 Task: Check the average views per listing of 2 full bathrooms in the last 1 year.
Action: Mouse moved to (761, 168)
Screenshot: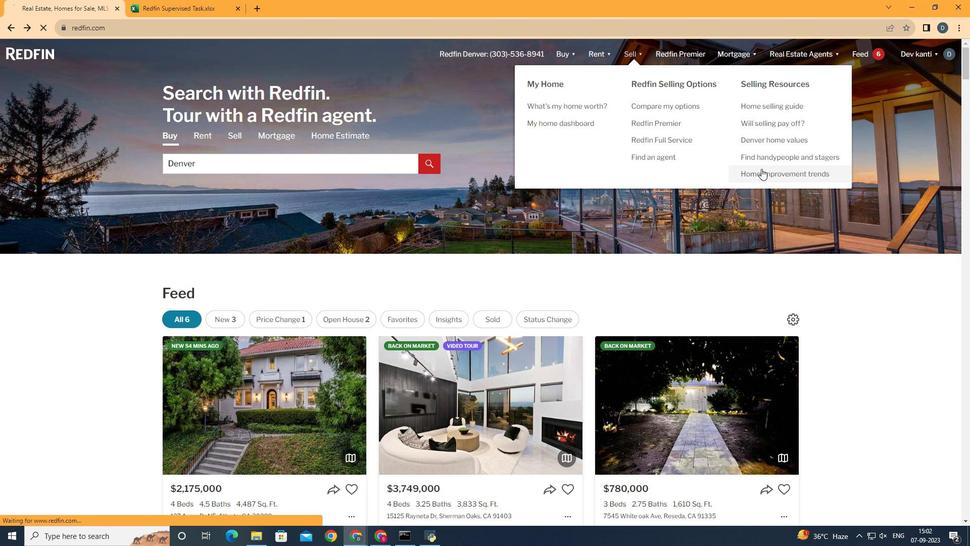 
Action: Mouse pressed left at (761, 168)
Screenshot: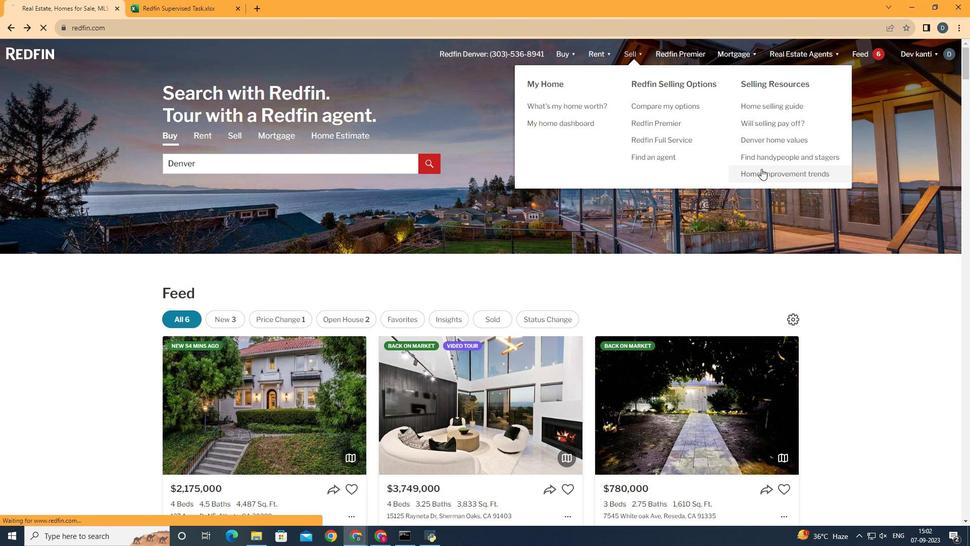 
Action: Mouse moved to (254, 191)
Screenshot: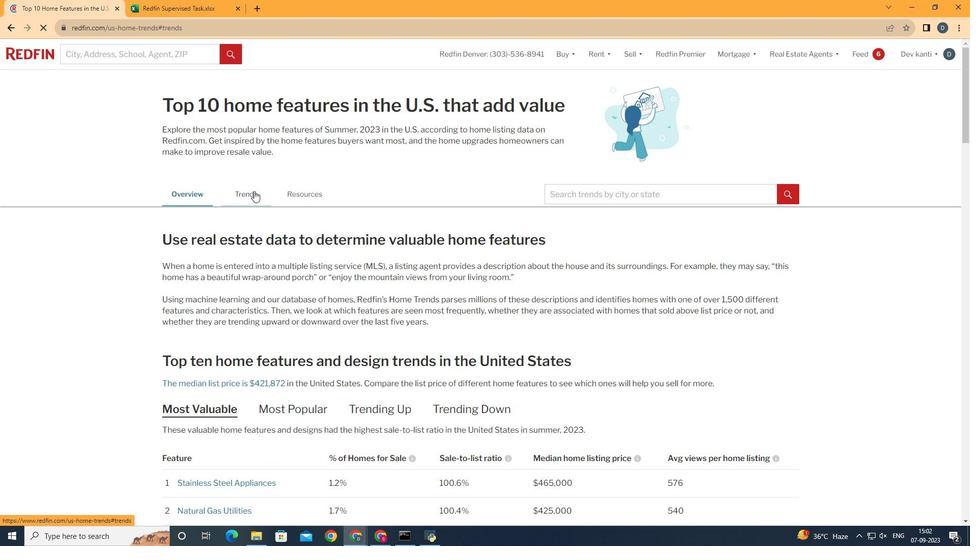 
Action: Mouse pressed left at (254, 191)
Screenshot: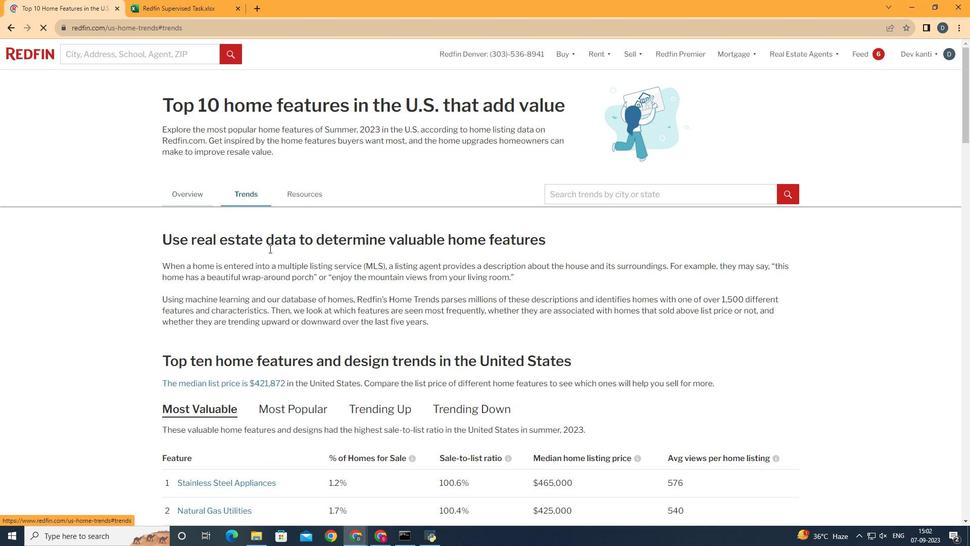 
Action: Mouse moved to (314, 293)
Screenshot: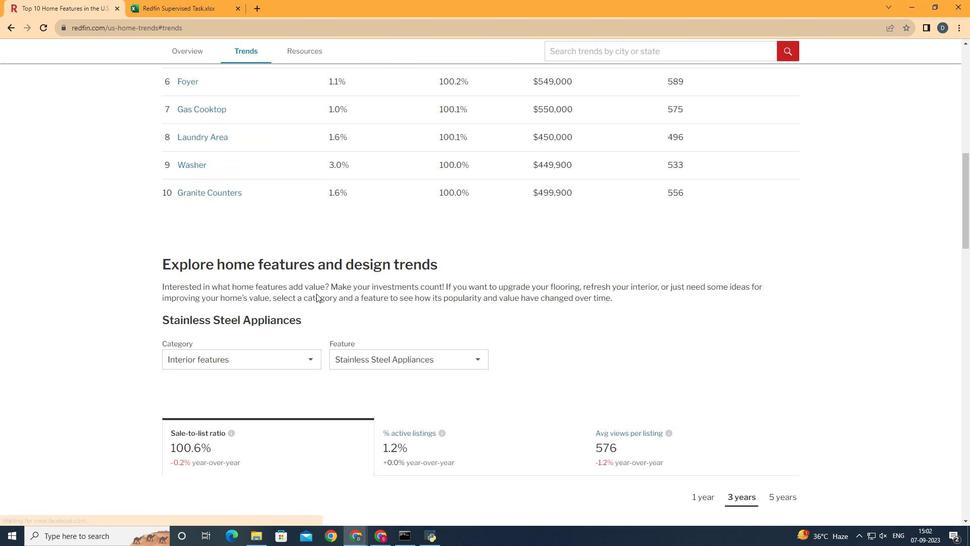 
Action: Mouse scrolled (314, 293) with delta (0, 0)
Screenshot: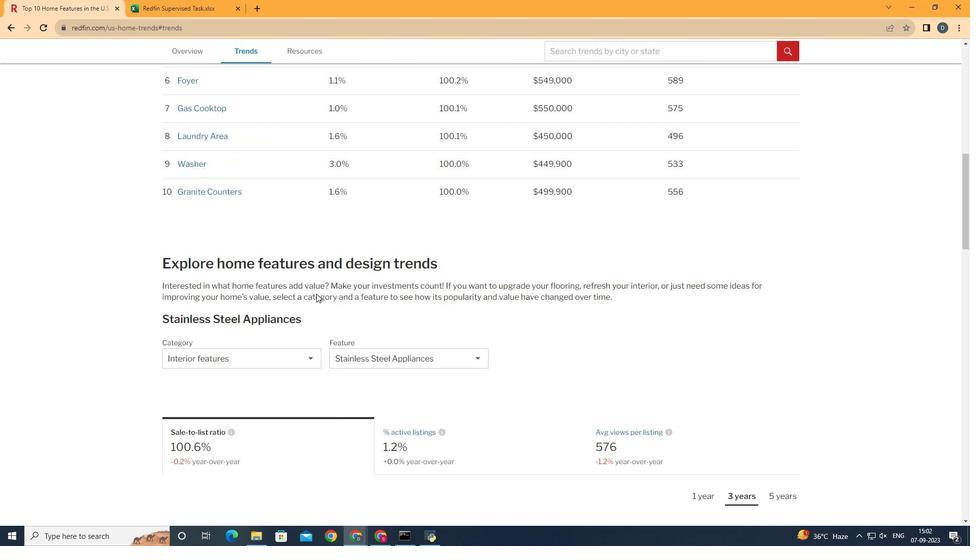 
Action: Mouse scrolled (314, 293) with delta (0, 0)
Screenshot: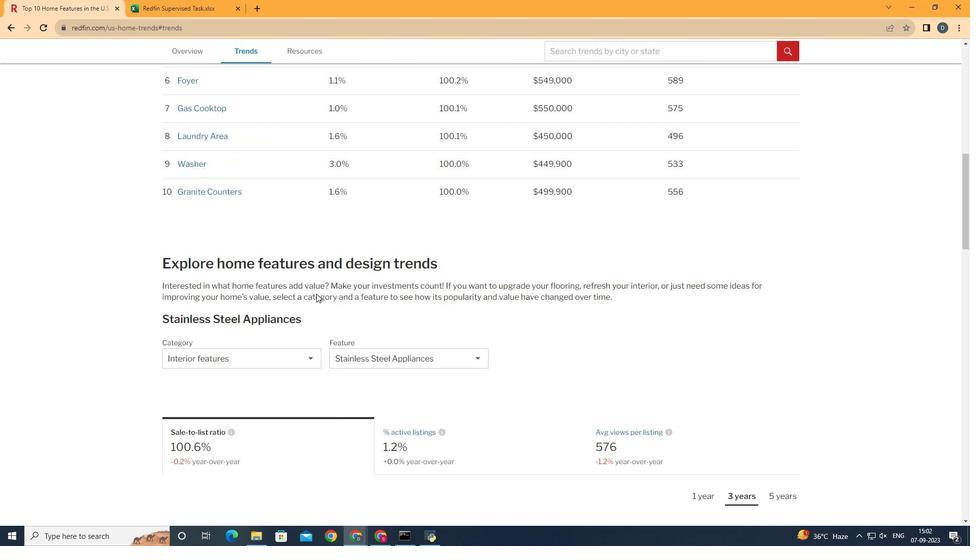 
Action: Mouse scrolled (314, 293) with delta (0, 0)
Screenshot: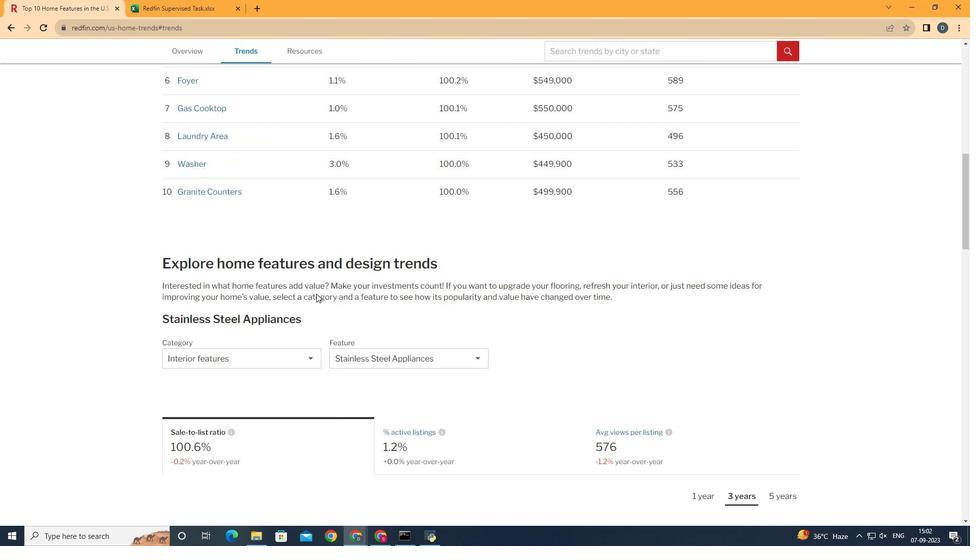 
Action: Mouse scrolled (314, 293) with delta (0, 0)
Screenshot: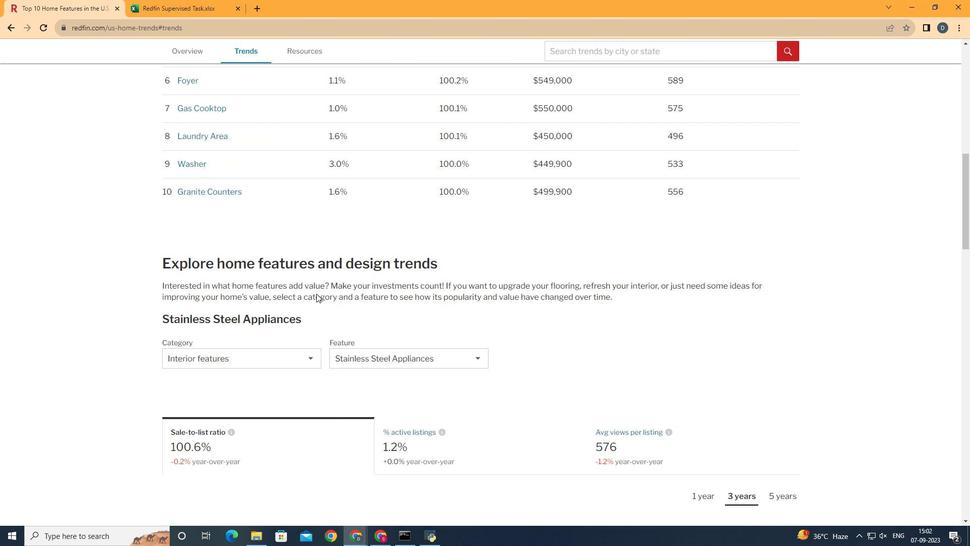 
Action: Mouse moved to (315, 293)
Screenshot: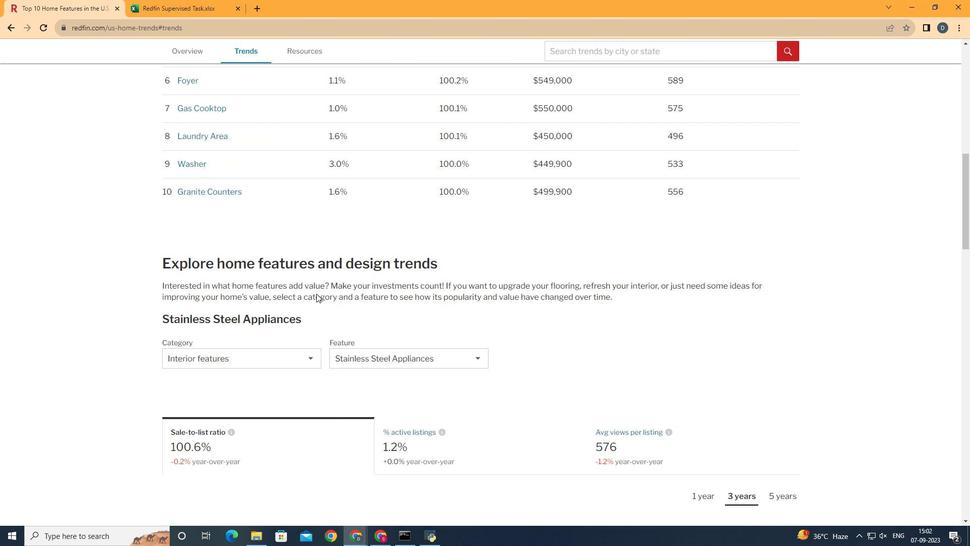 
Action: Mouse scrolled (315, 293) with delta (0, 0)
Screenshot: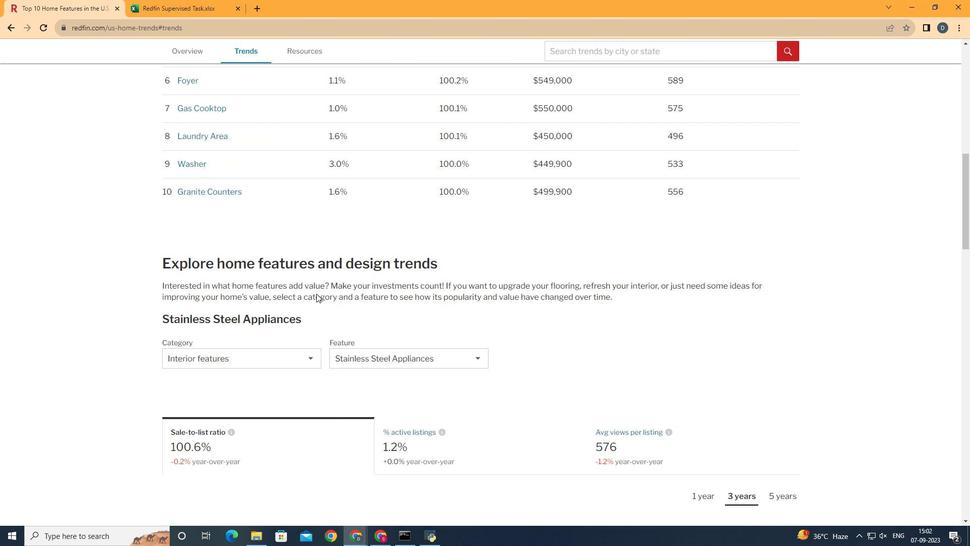 
Action: Mouse moved to (316, 293)
Screenshot: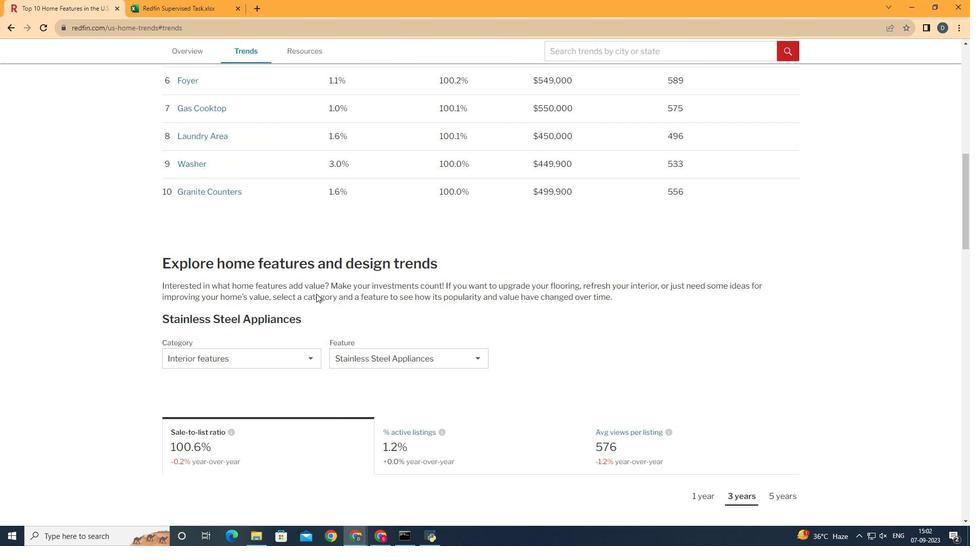 
Action: Mouse scrolled (316, 293) with delta (0, 0)
Screenshot: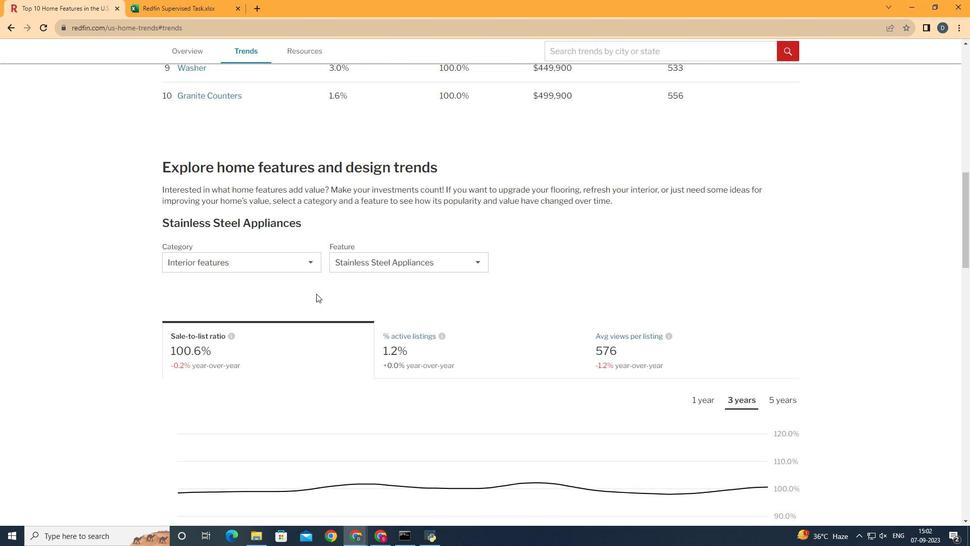 
Action: Mouse scrolled (316, 293) with delta (0, 0)
Screenshot: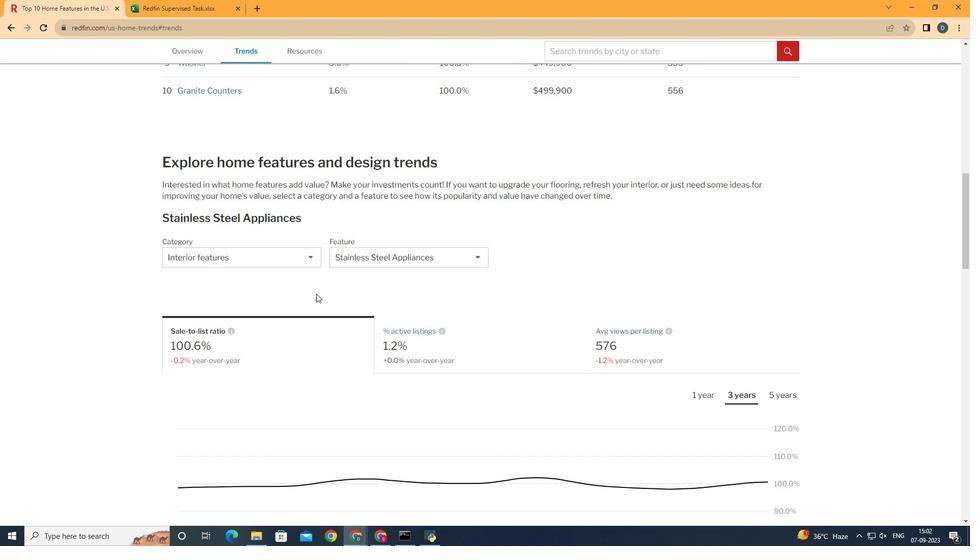 
Action: Mouse moved to (305, 261)
Screenshot: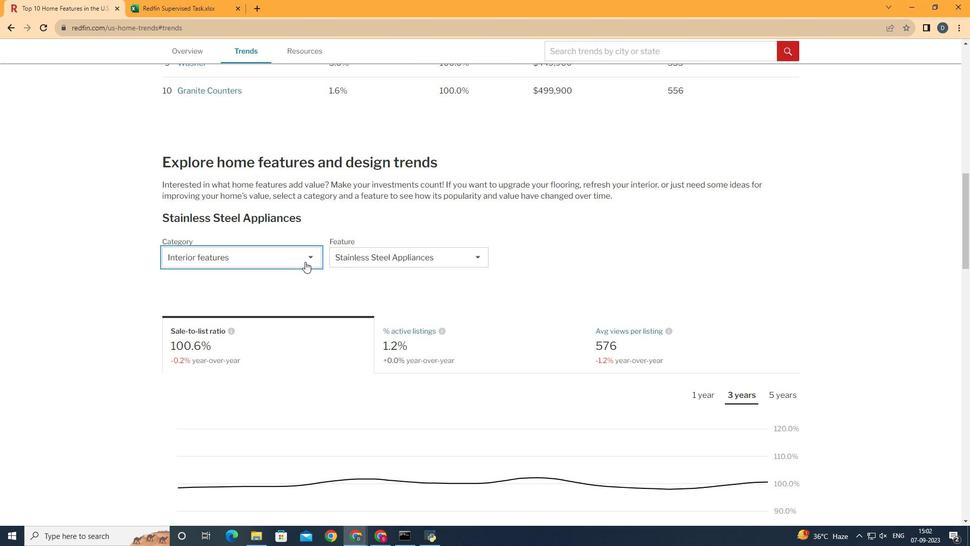 
Action: Mouse pressed left at (305, 261)
Screenshot: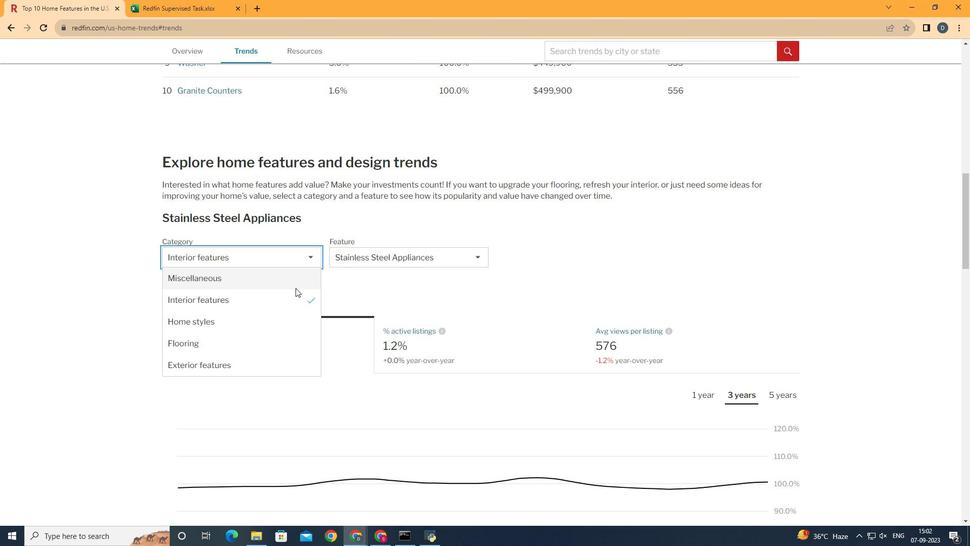 
Action: Mouse moved to (301, 302)
Screenshot: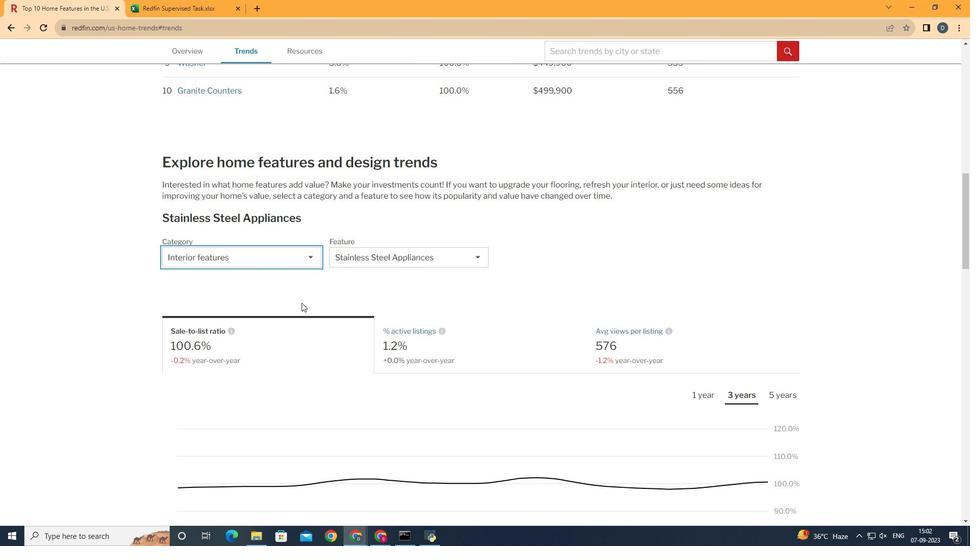 
Action: Mouse pressed left at (301, 302)
Screenshot: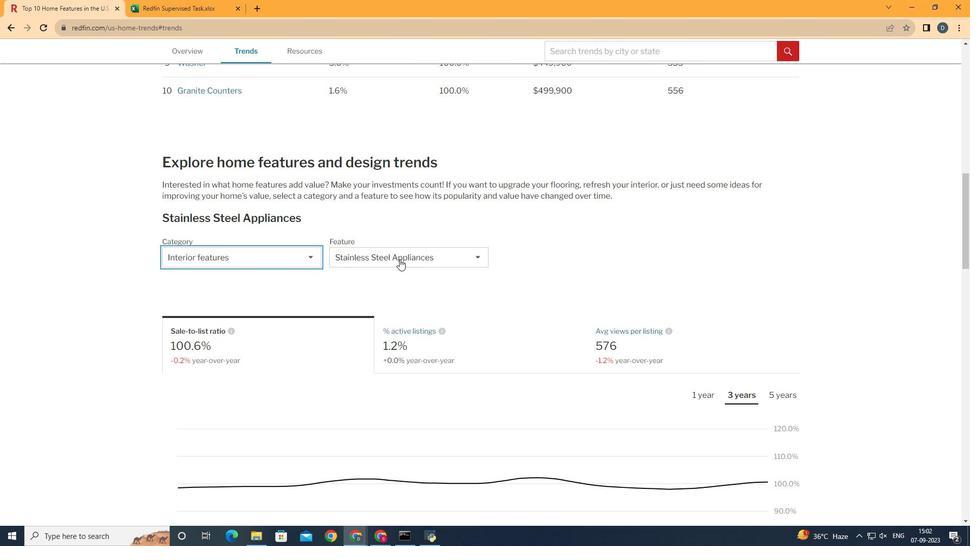 
Action: Mouse moved to (408, 257)
Screenshot: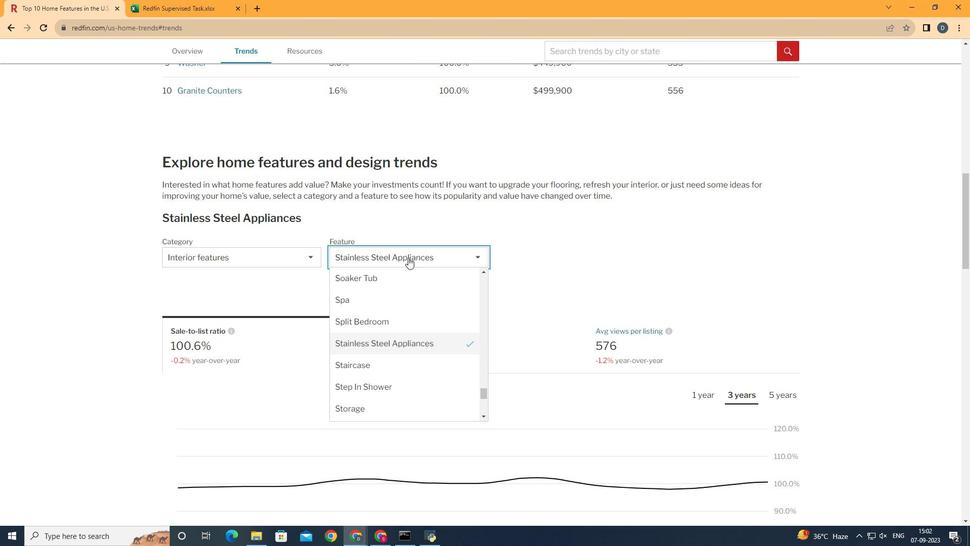 
Action: Mouse pressed left at (408, 257)
Screenshot: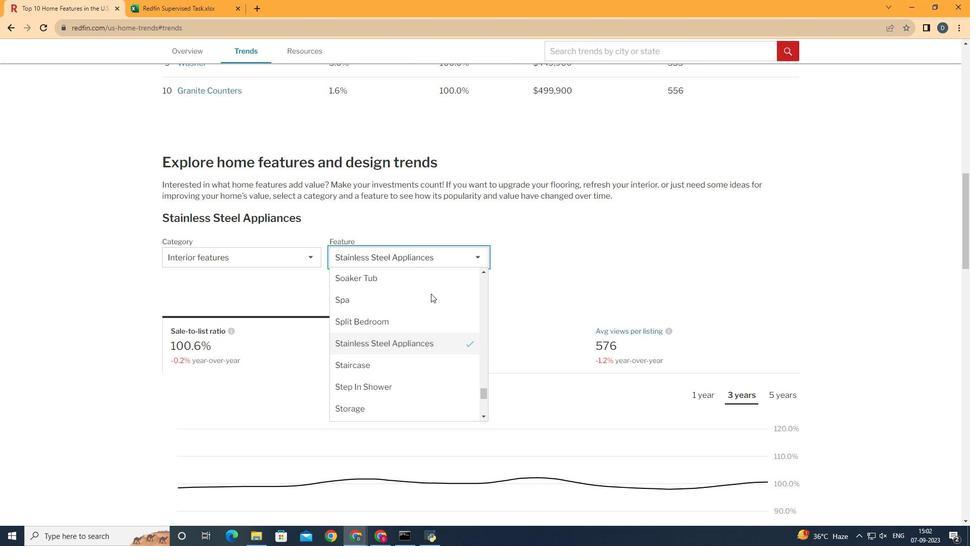 
Action: Mouse moved to (486, 388)
Screenshot: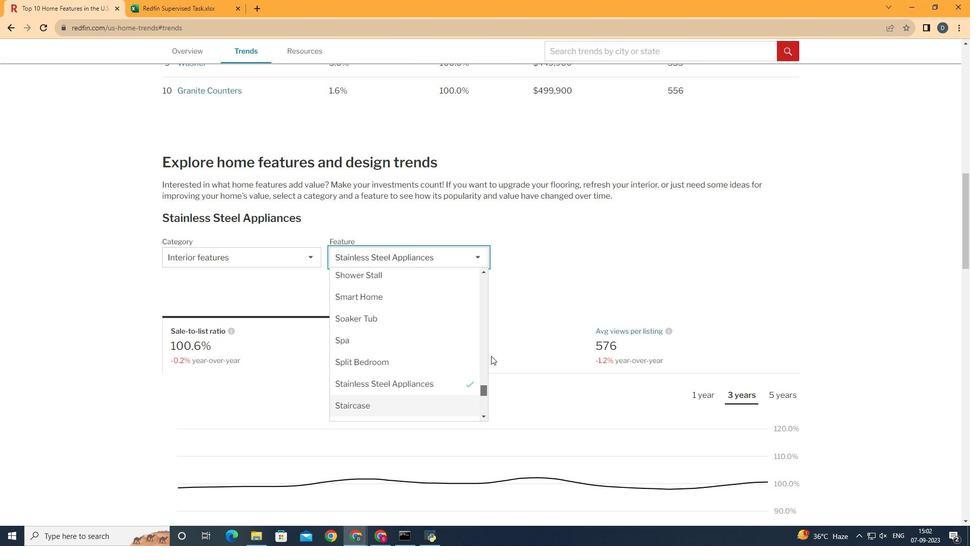 
Action: Mouse pressed left at (486, 388)
Screenshot: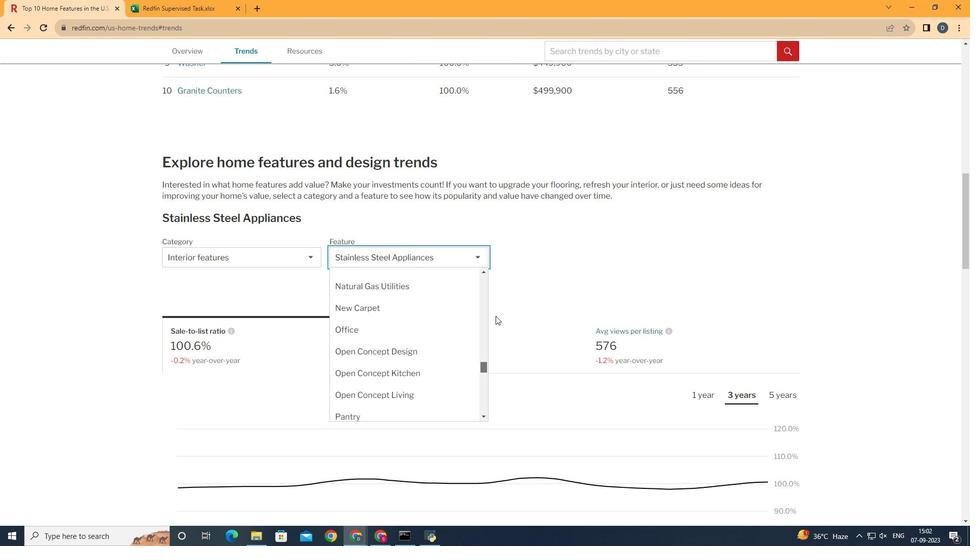 
Action: Mouse moved to (413, 410)
Screenshot: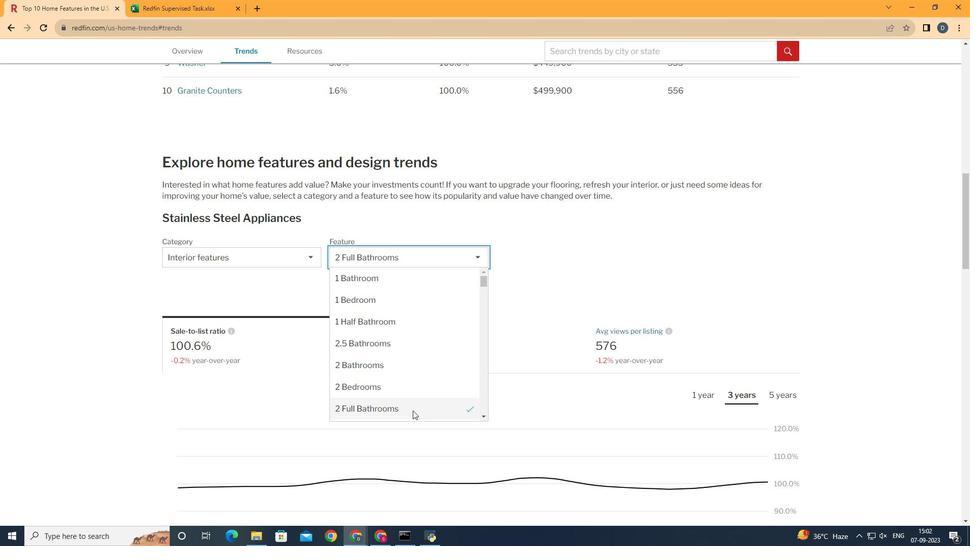 
Action: Mouse pressed left at (413, 410)
Screenshot: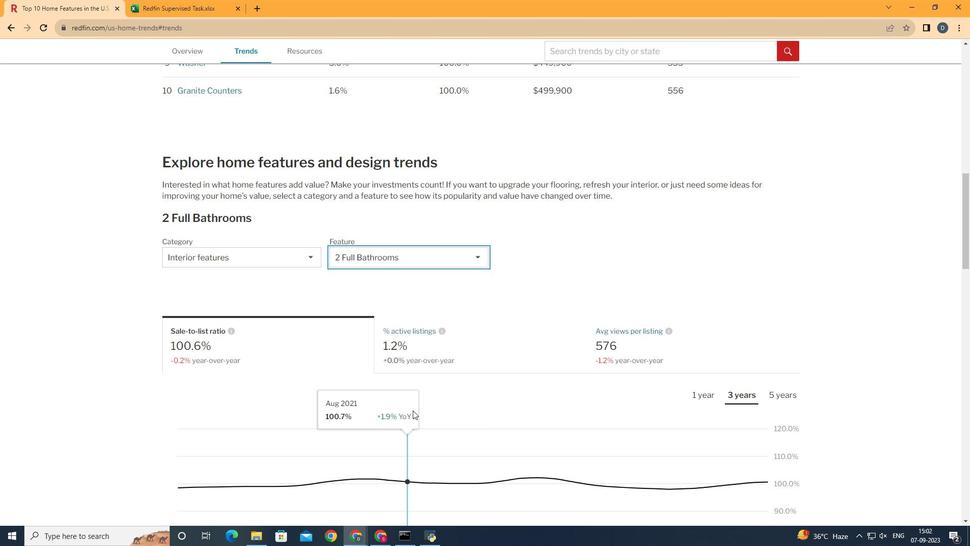 
Action: Mouse moved to (711, 356)
Screenshot: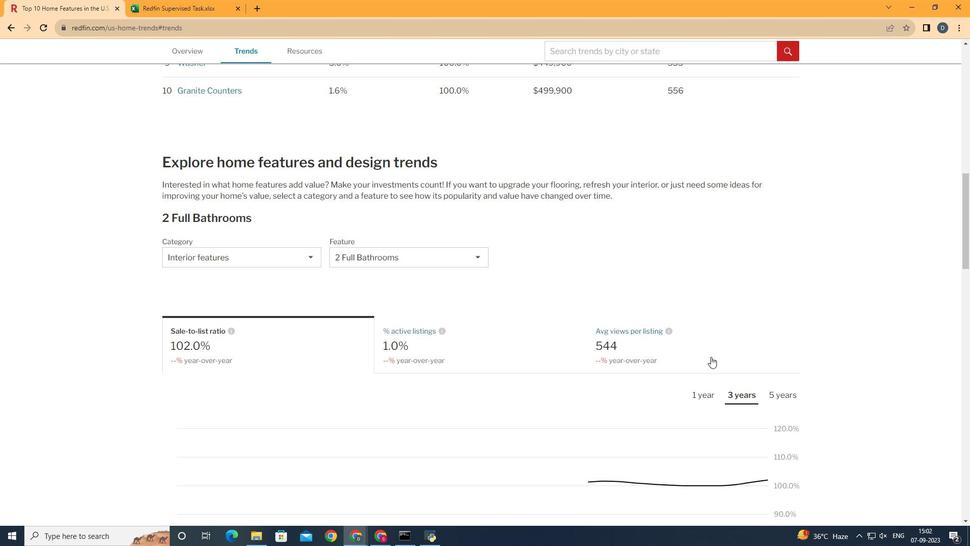 
Action: Mouse pressed left at (711, 356)
Screenshot: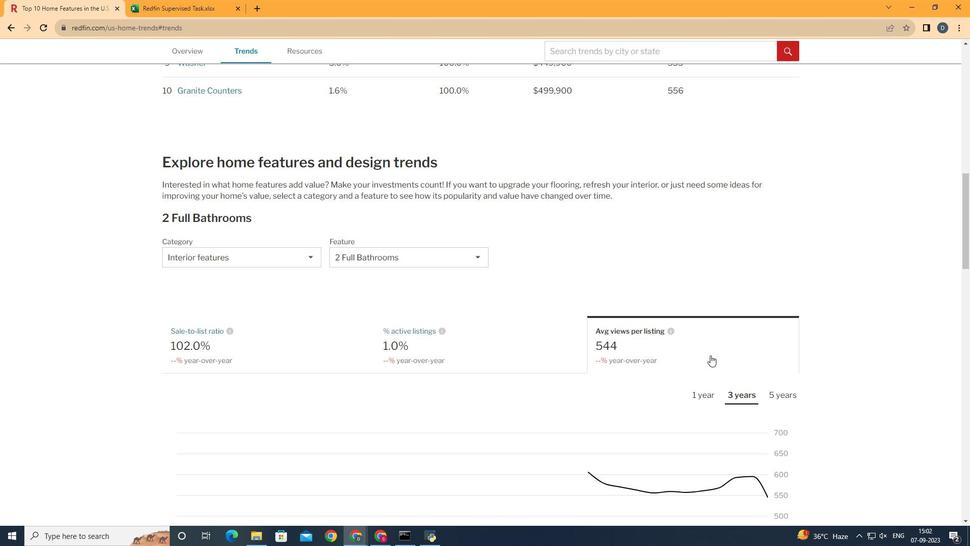 
Action: Mouse moved to (710, 355)
Screenshot: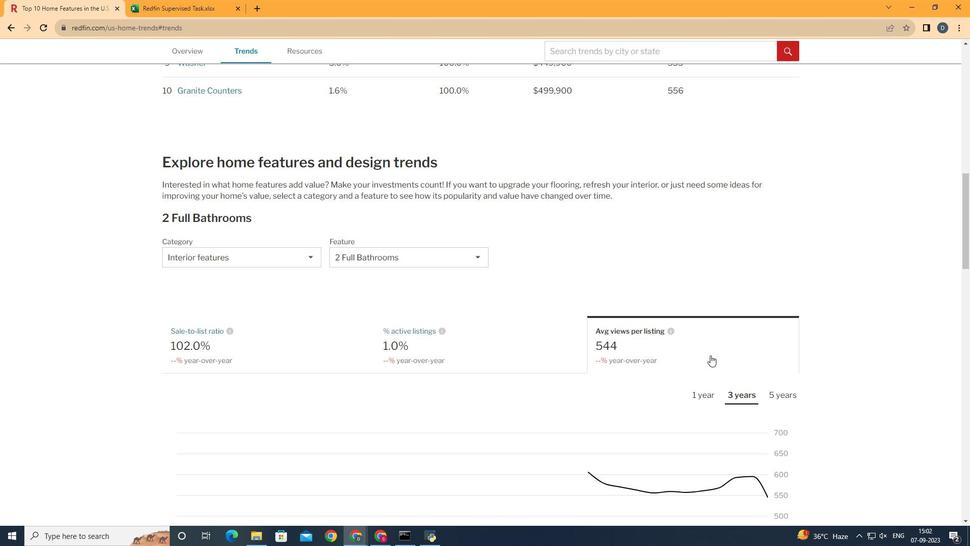
Action: Mouse scrolled (710, 354) with delta (0, 0)
Screenshot: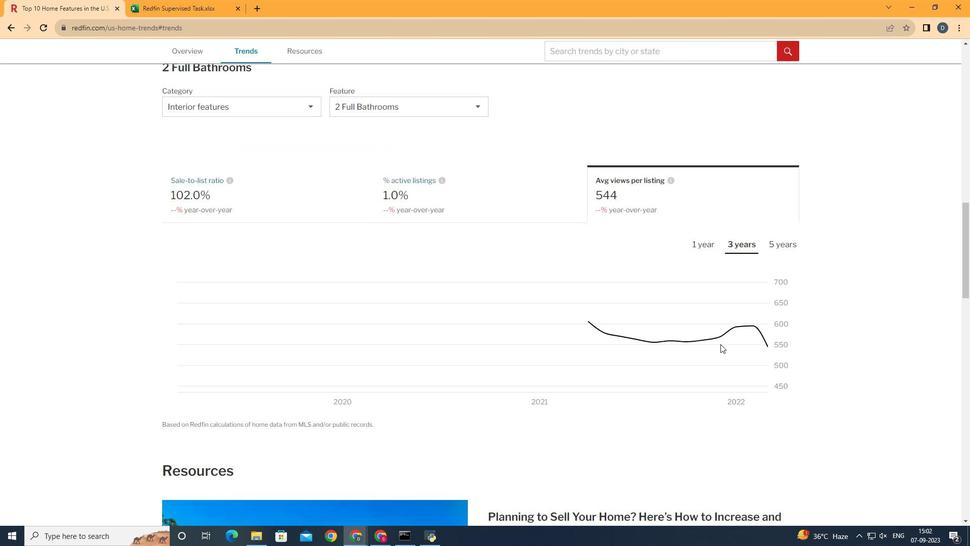 
Action: Mouse scrolled (710, 354) with delta (0, 0)
Screenshot: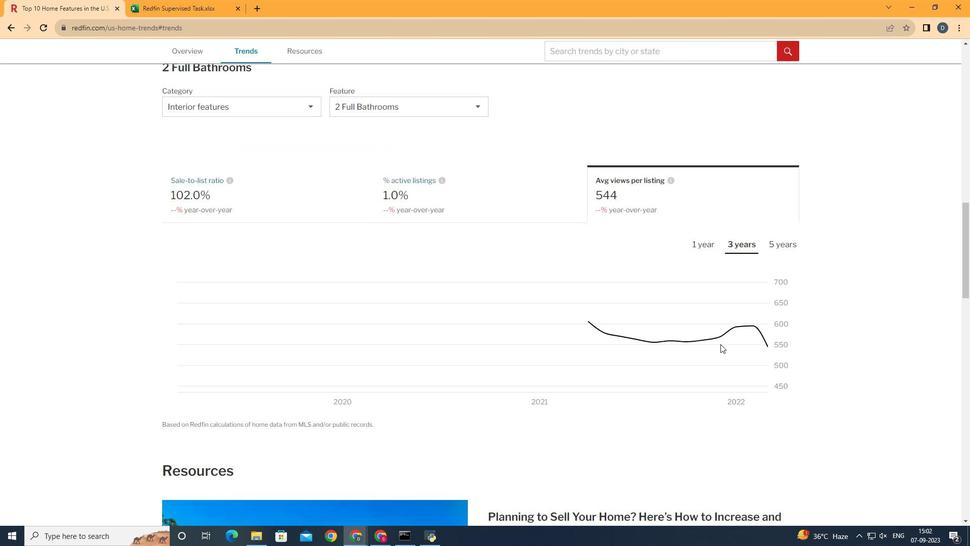 
Action: Mouse scrolled (710, 354) with delta (0, 0)
Screenshot: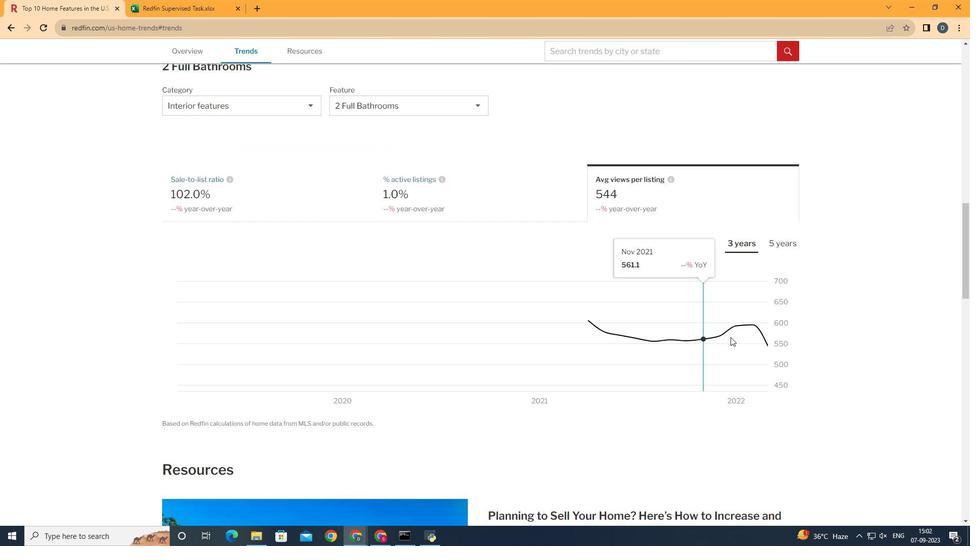
Action: Mouse moved to (702, 241)
Screenshot: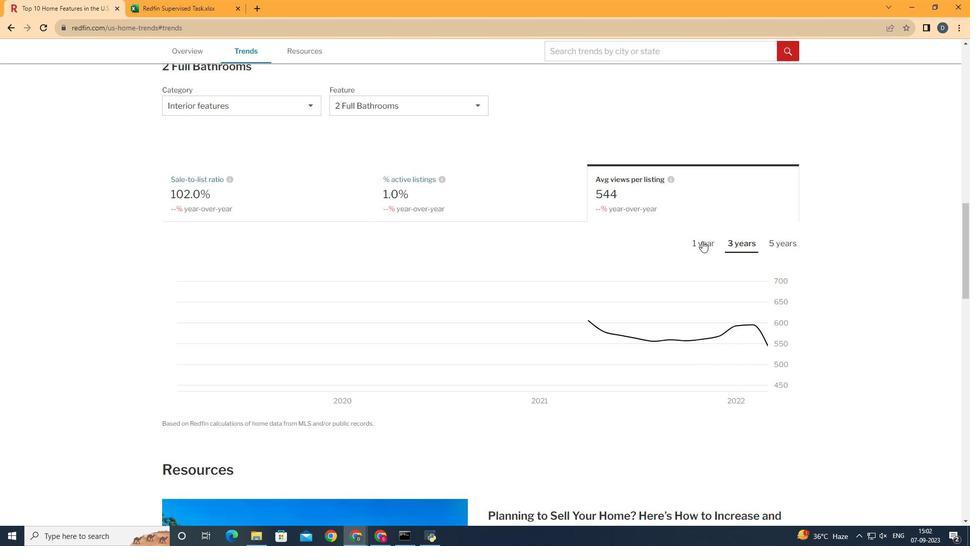 
Action: Mouse pressed left at (702, 241)
Screenshot: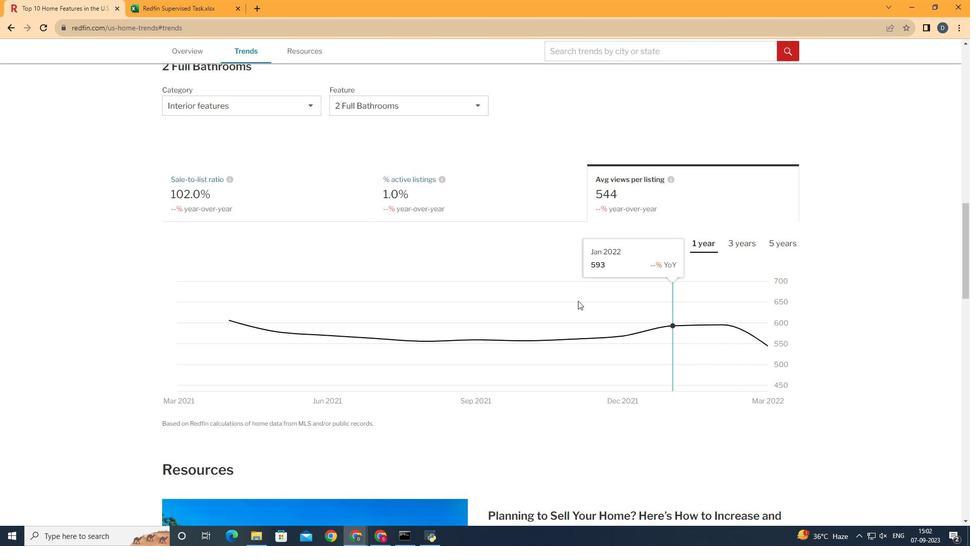 
Action: Mouse moved to (669, 347)
Screenshot: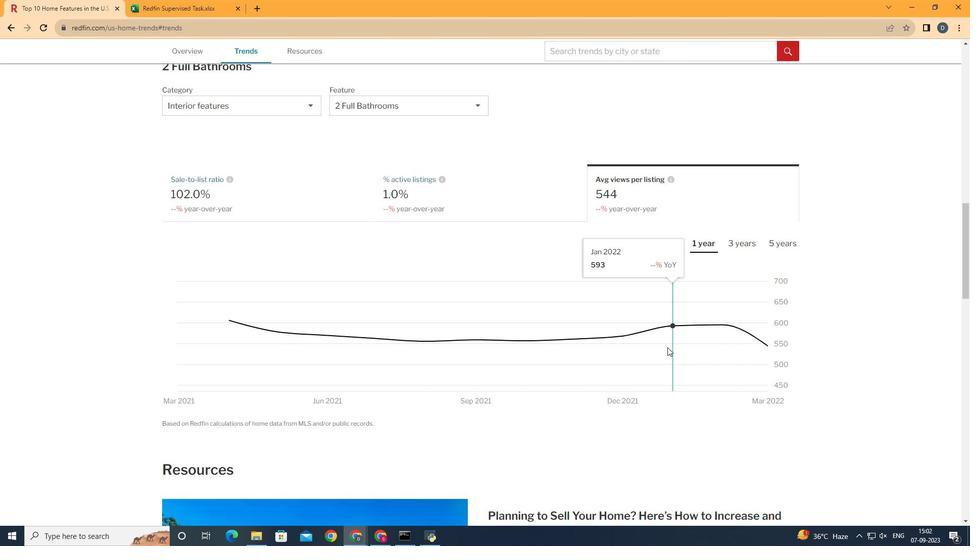 
